 Task: Move the task Integrate a new online platform for online art history courses to the section Done in the project ConstellationHQ and filter the tasks in the project by Due next week
Action: Mouse moved to (313, 305)
Screenshot: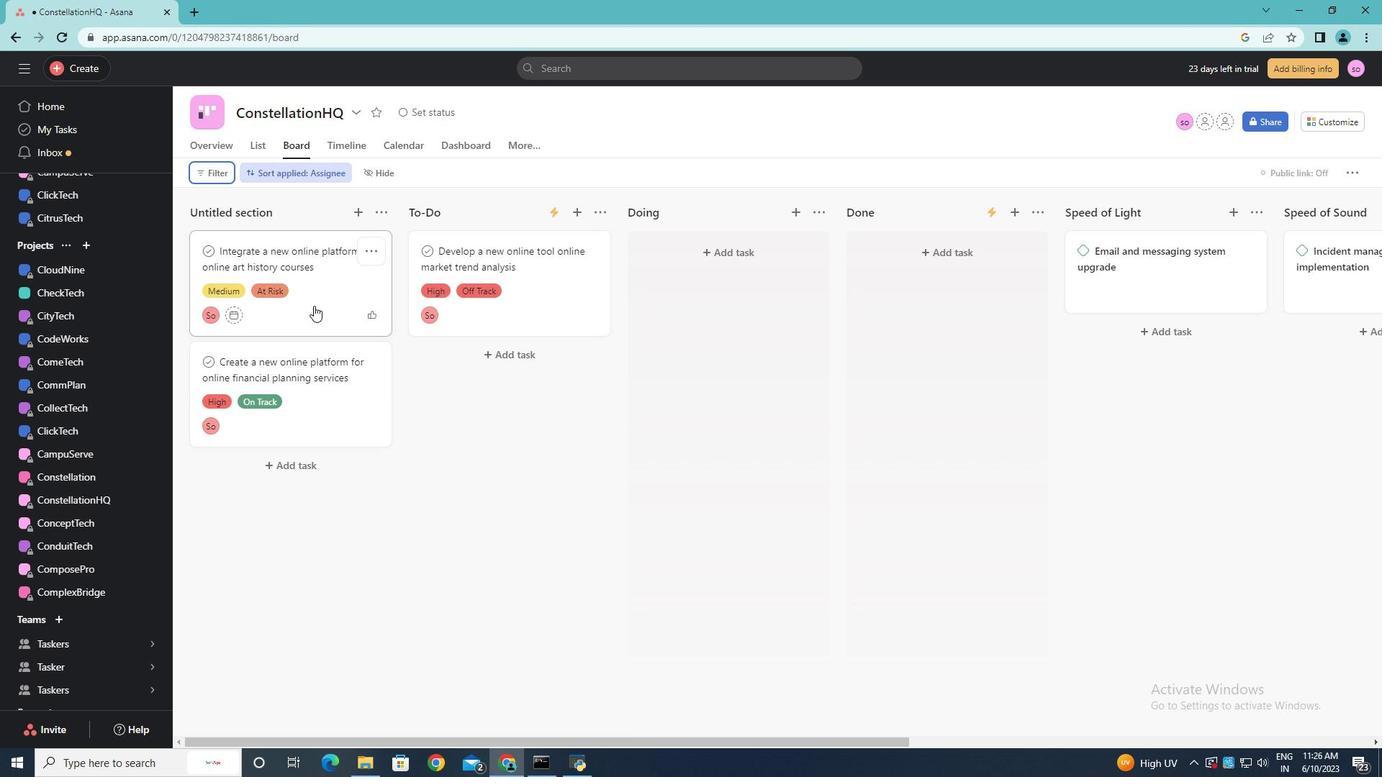 
Action: Mouse pressed left at (313, 305)
Screenshot: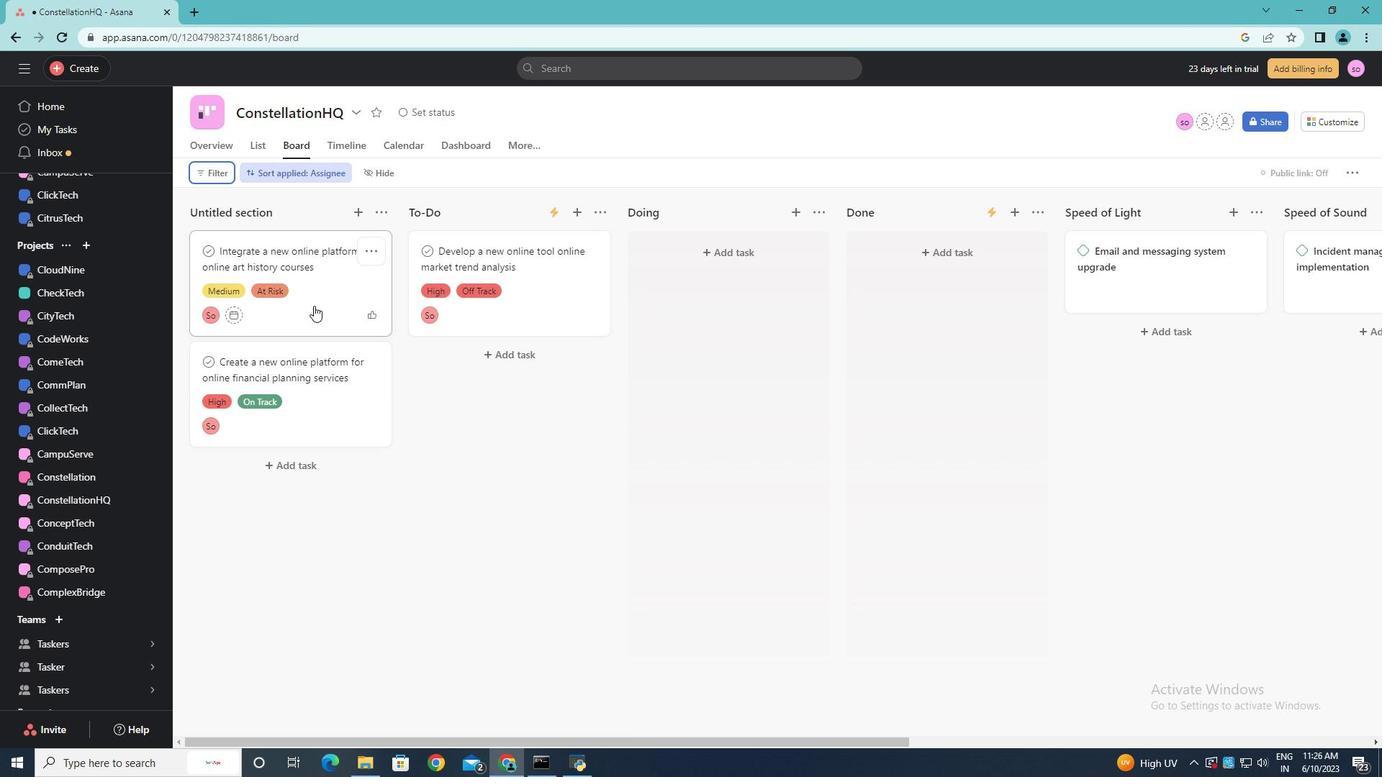 
Action: Mouse moved to (220, 174)
Screenshot: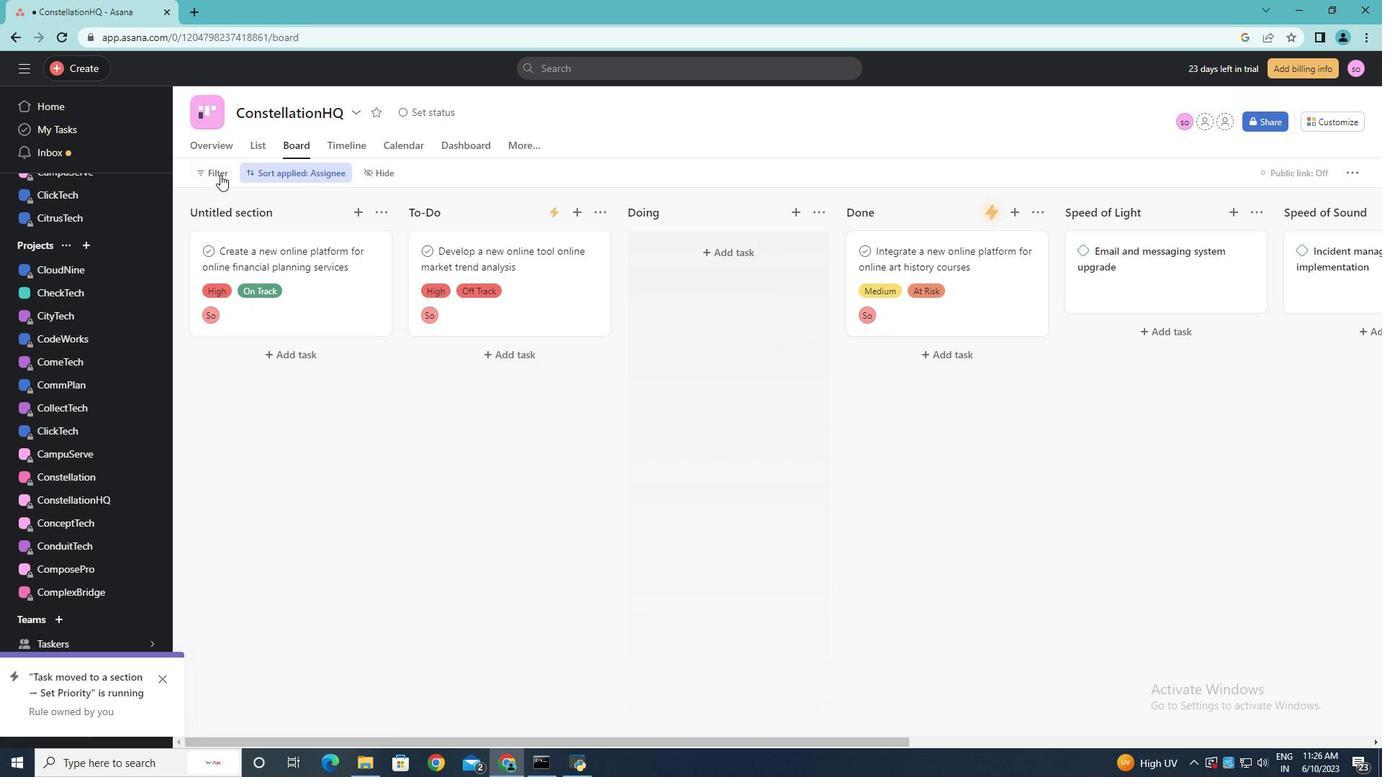 
Action: Mouse pressed left at (220, 174)
Screenshot: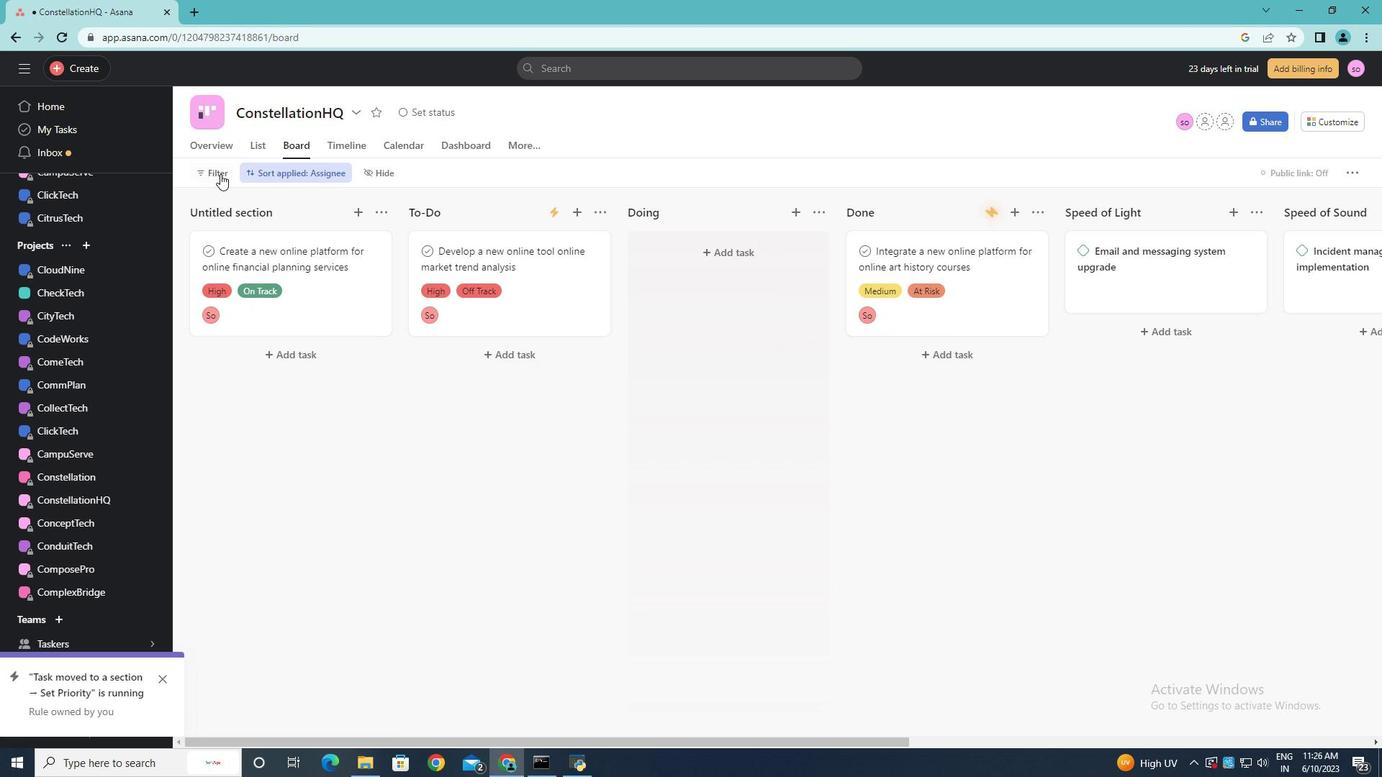 
Action: Mouse moved to (237, 254)
Screenshot: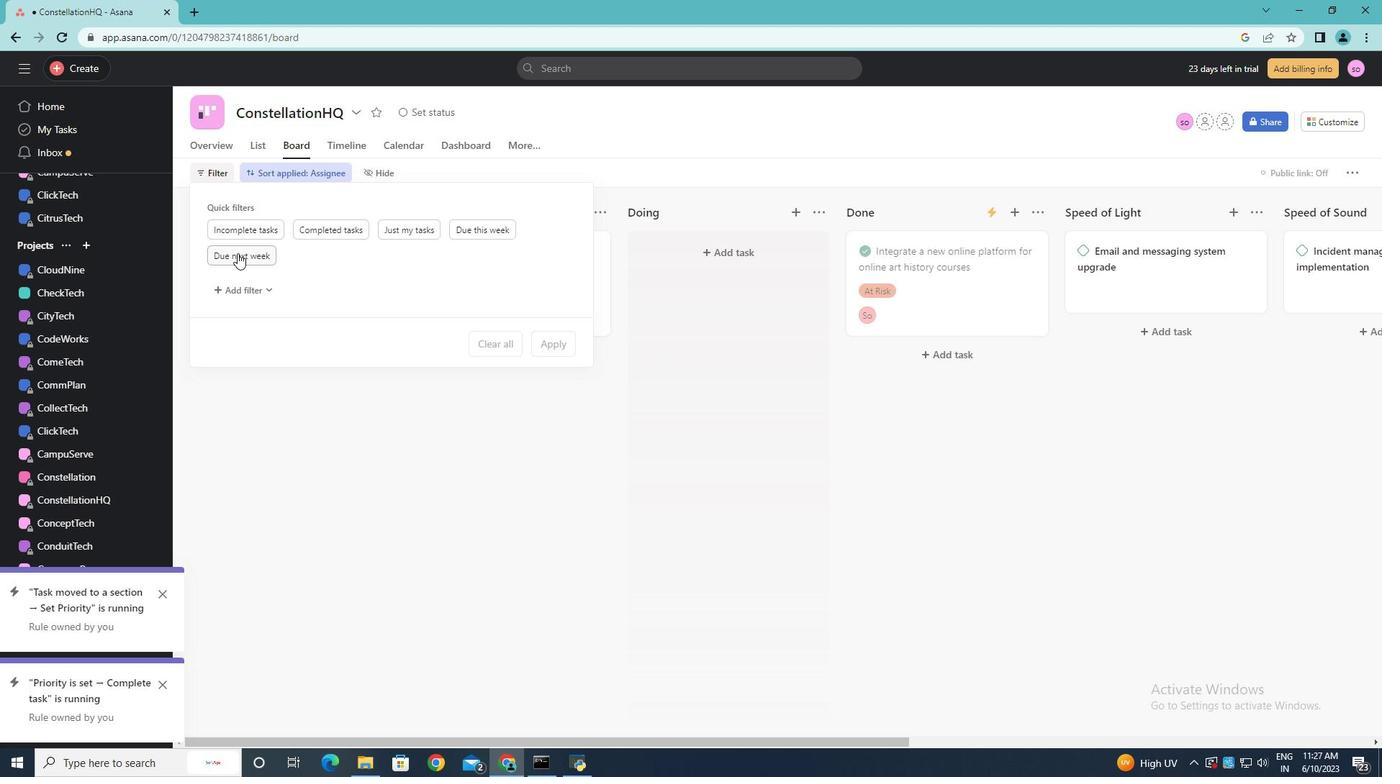 
Action: Mouse pressed left at (237, 254)
Screenshot: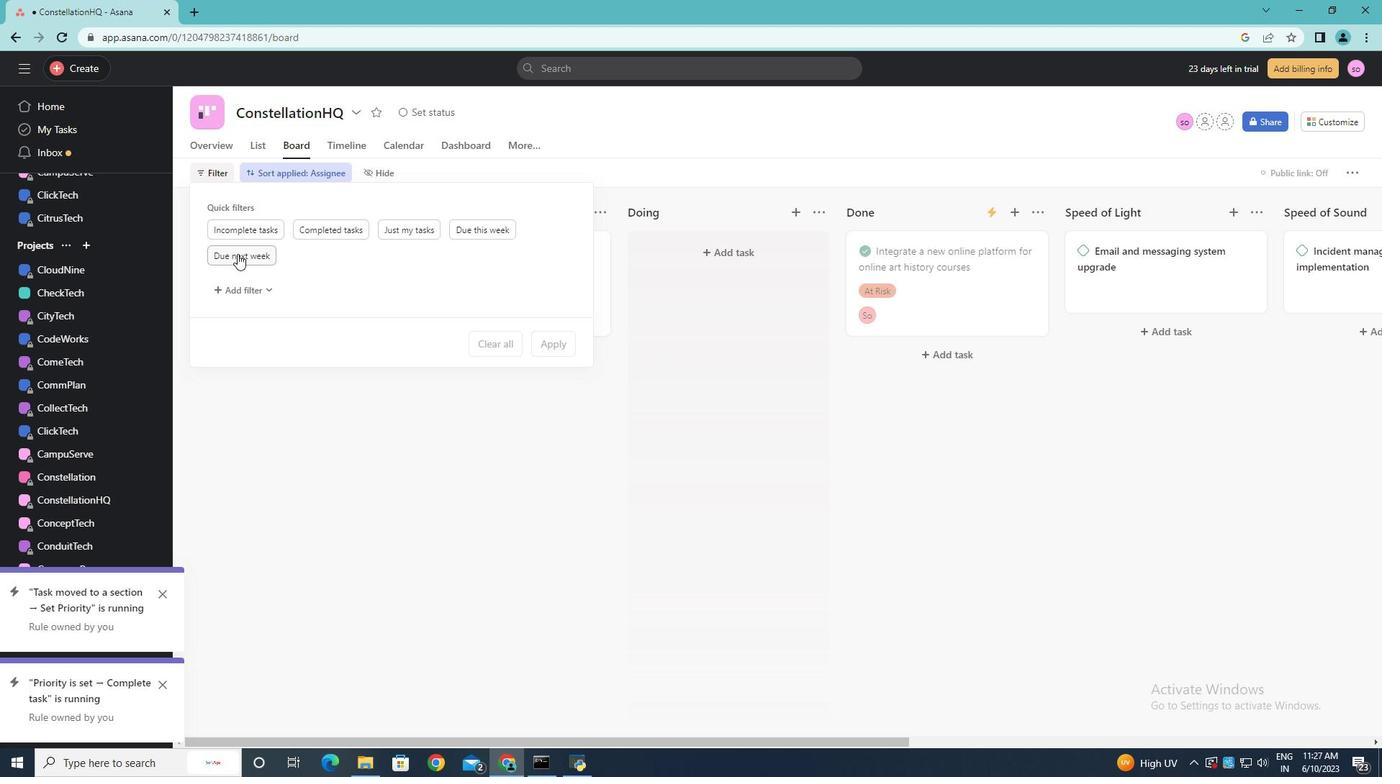 
Action: Mouse moved to (519, 470)
Screenshot: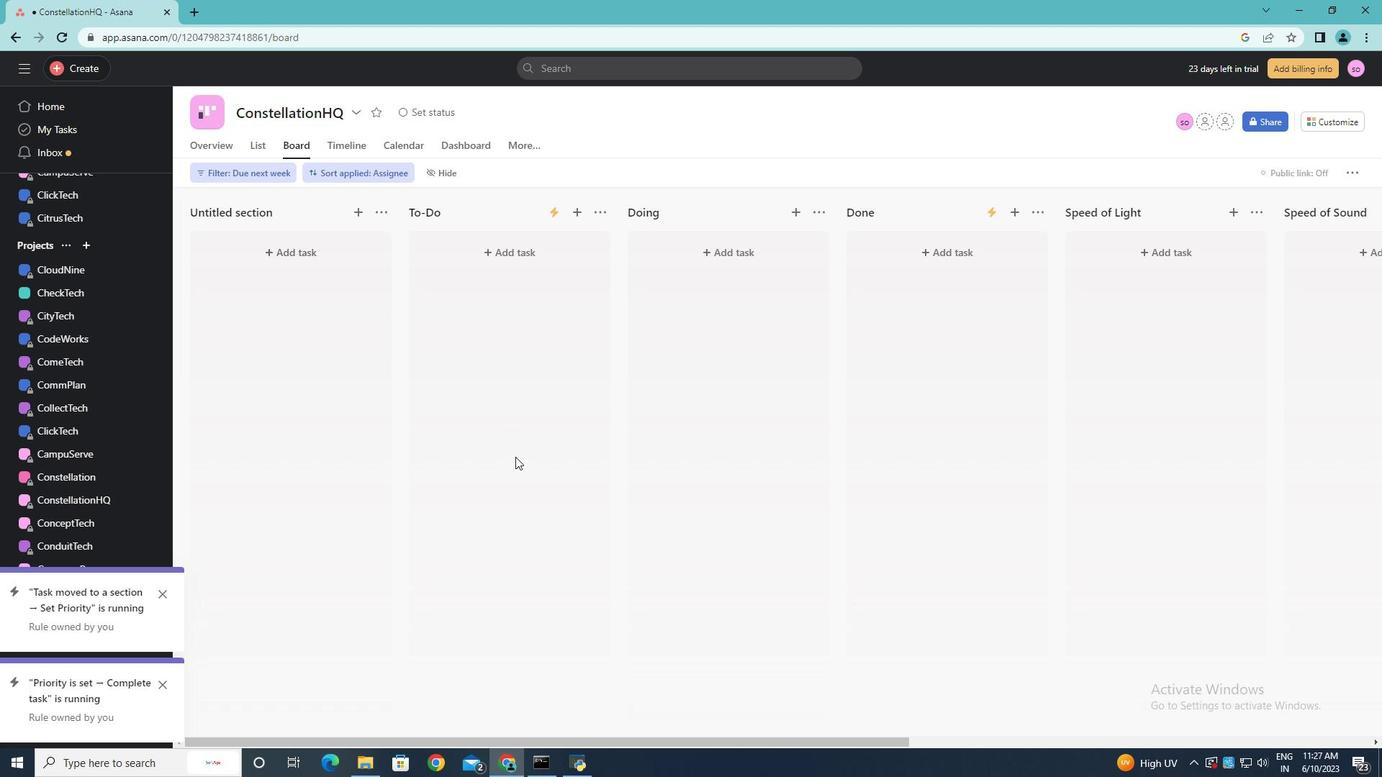 
